 Task: Create in the project TurboCharge and in the Backlog issue 'Integrate a new virtual reality feature into an existing mobile application to enhance user engagement and experience' a child issue 'Serverless computing application testing automation and optimization', and assign it to team member softage.1@softage.net.
Action: Mouse moved to (154, 53)
Screenshot: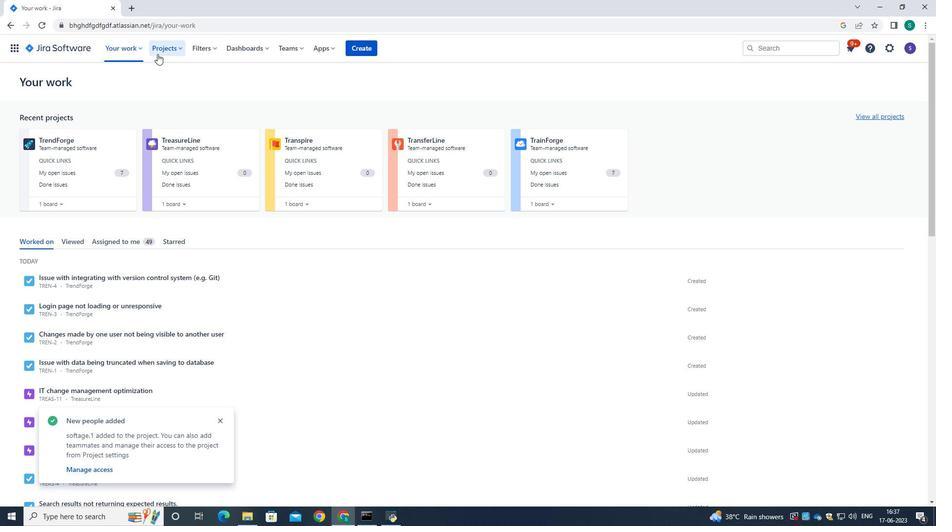 
Action: Mouse pressed left at (154, 53)
Screenshot: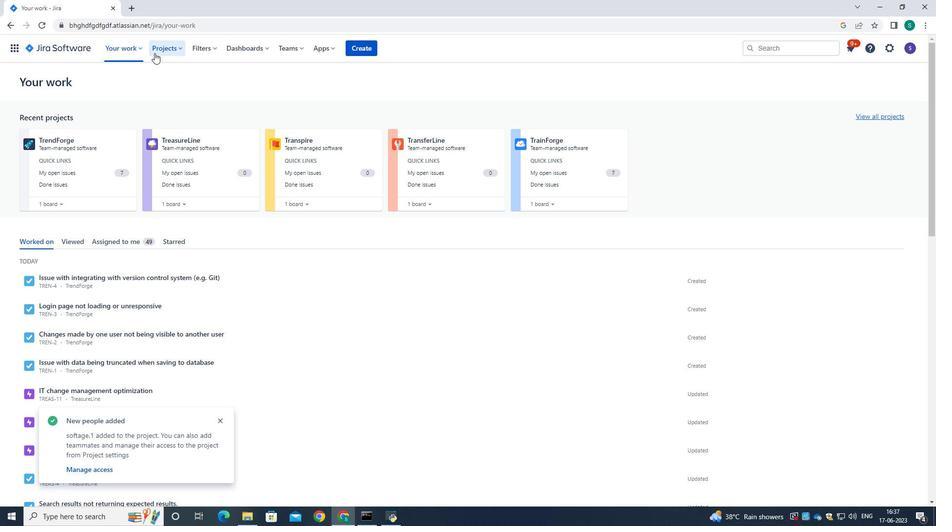 
Action: Mouse moved to (192, 97)
Screenshot: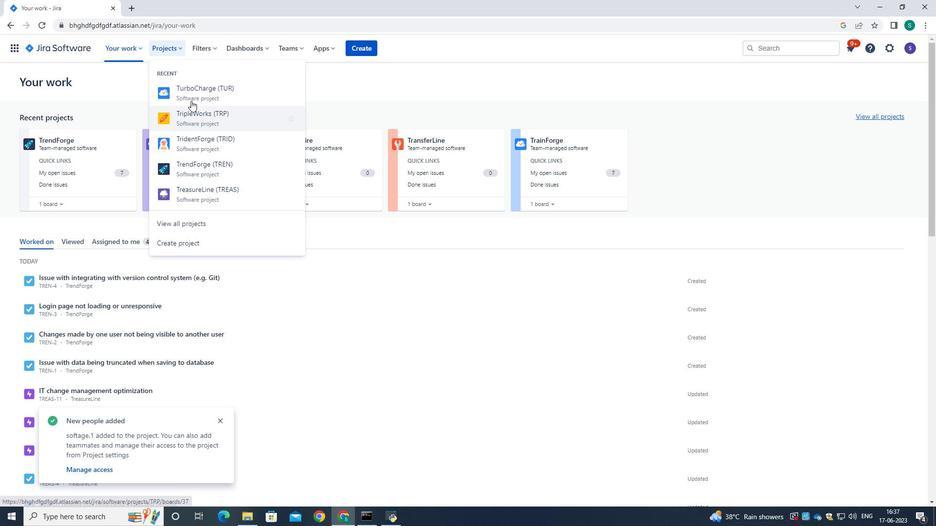 
Action: Mouse pressed left at (192, 97)
Screenshot: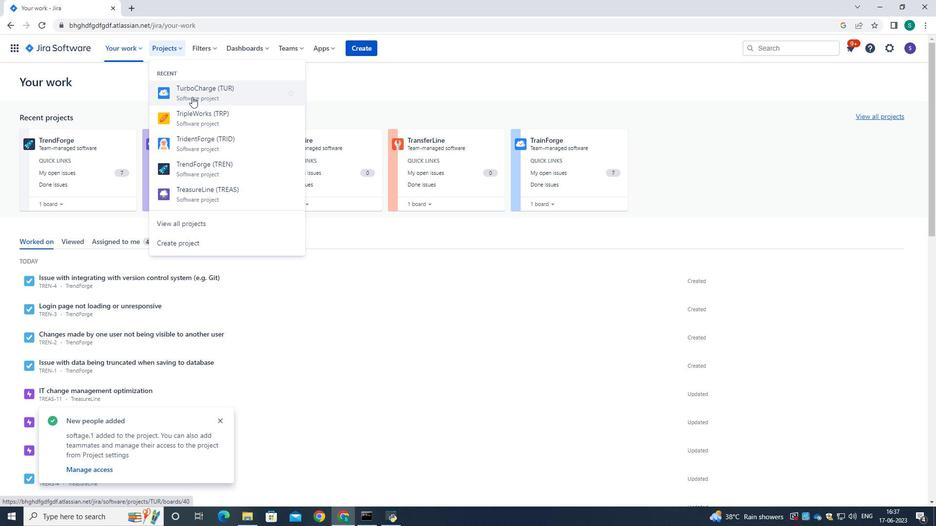 
Action: Mouse moved to (58, 149)
Screenshot: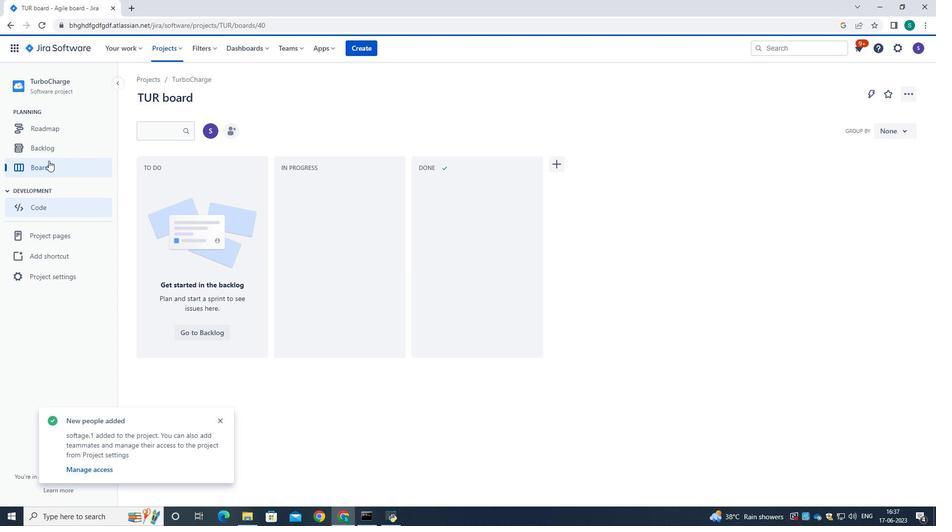 
Action: Mouse pressed left at (58, 149)
Screenshot: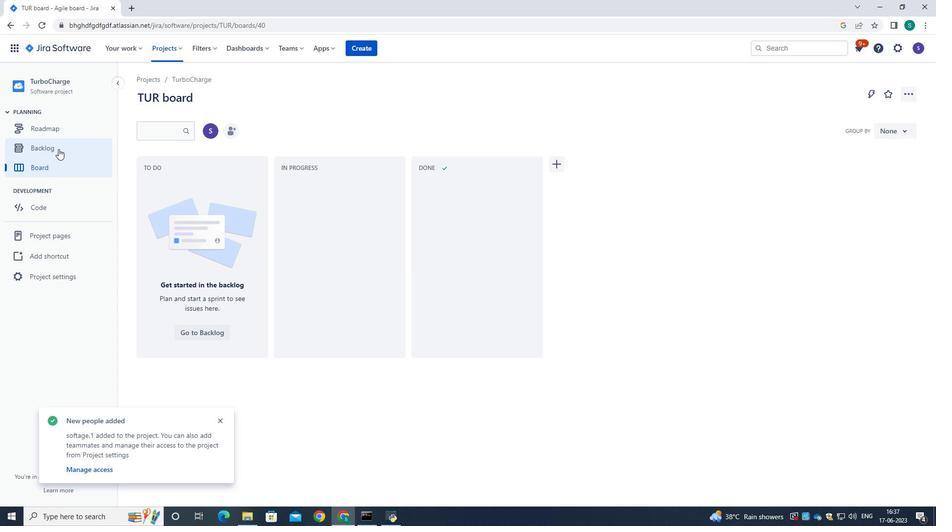 
Action: Mouse moved to (349, 198)
Screenshot: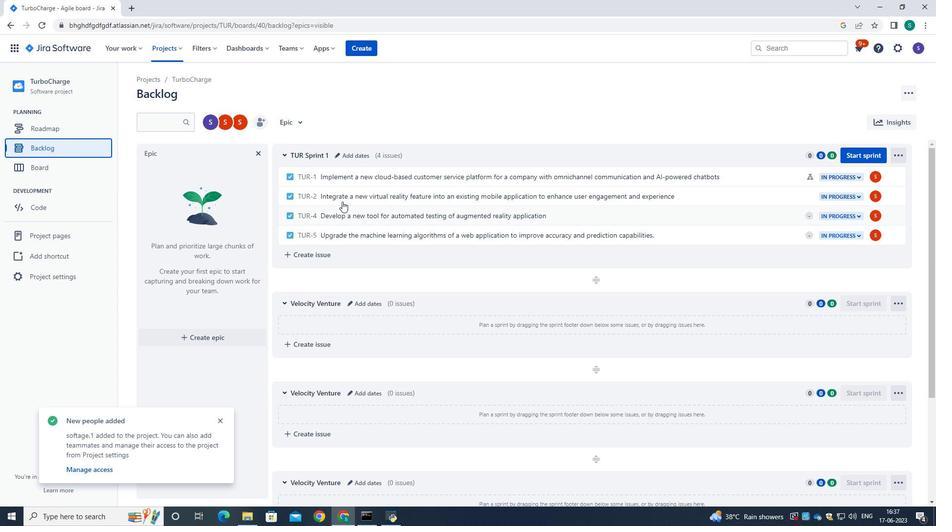 
Action: Mouse pressed left at (349, 198)
Screenshot: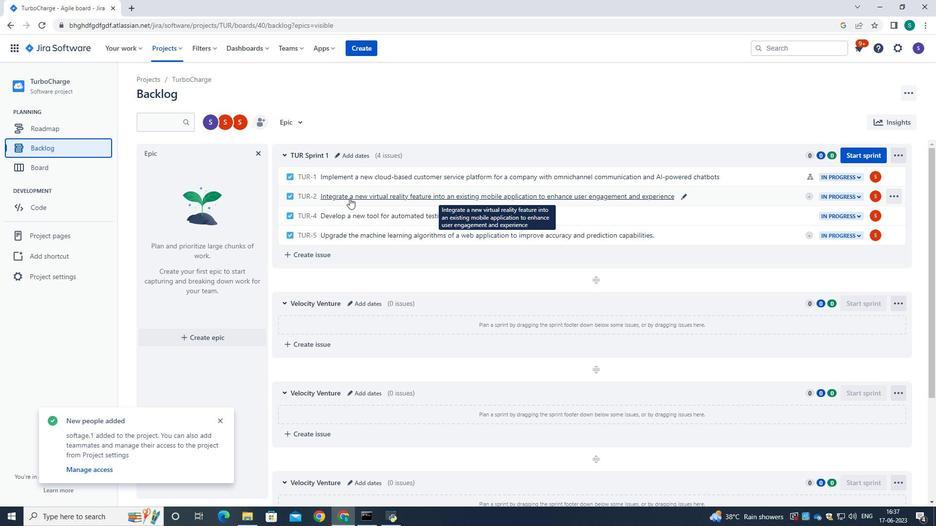 
Action: Mouse moved to (759, 232)
Screenshot: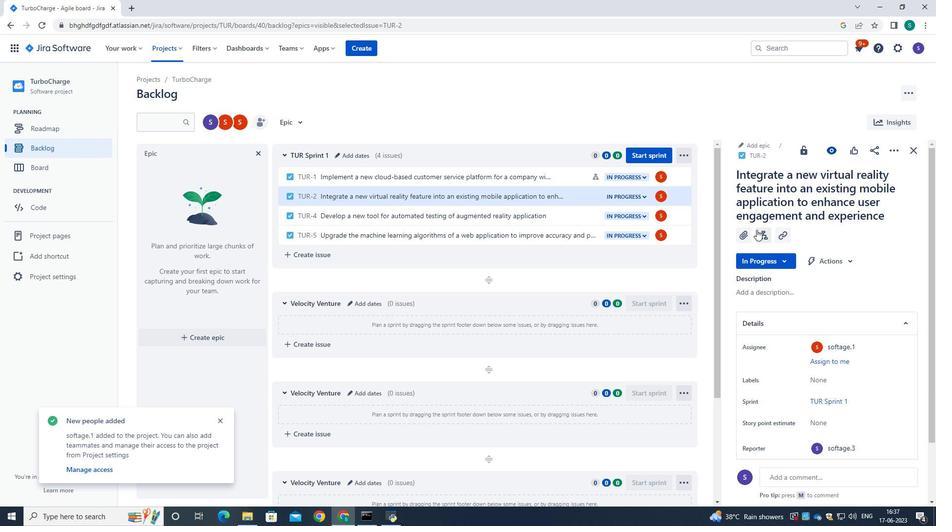 
Action: Mouse pressed left at (759, 232)
Screenshot: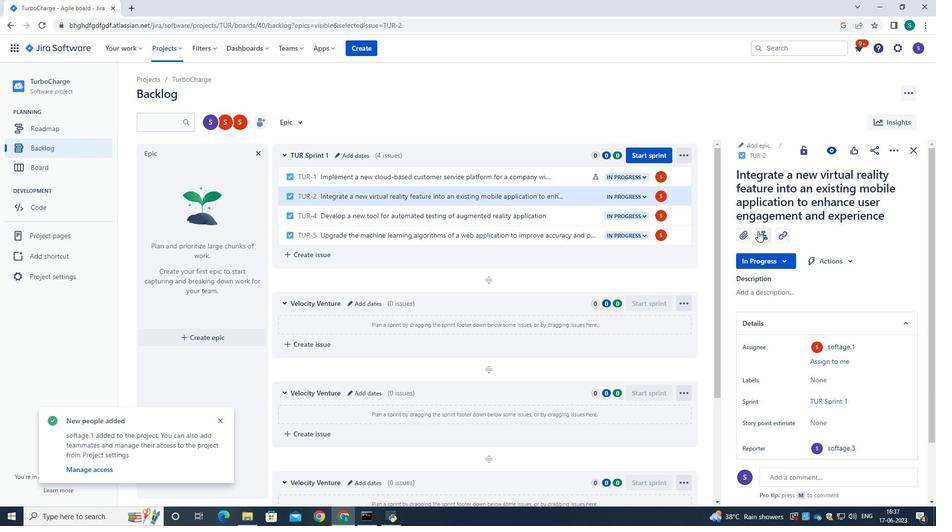 
Action: Mouse moved to (766, 310)
Screenshot: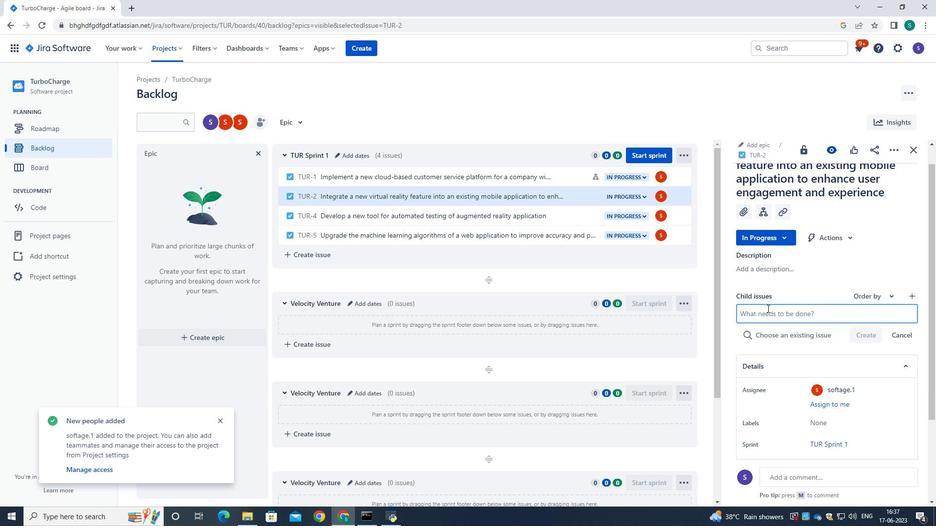 
Action: Mouse pressed left at (766, 310)
Screenshot: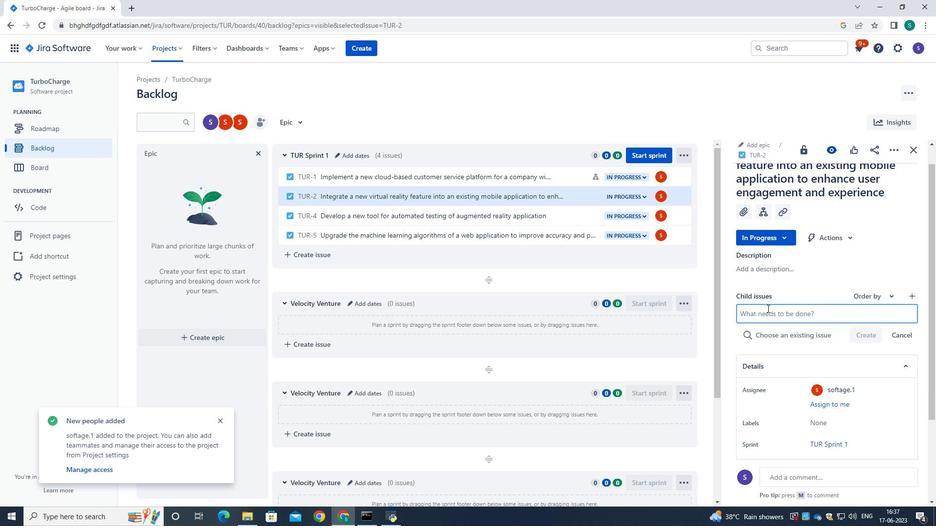 
Action: Key pressed <Key.caps_lock>S<Key.caps_lock>erverless<Key.space><Key.caps_lock><Key.caps_lock>vom<Key.backspace><Key.backspace><Key.backspace>computing<Key.space>application<Key.space>testing<Key.space>automation<Key.space>and<Key.space>optimization
Screenshot: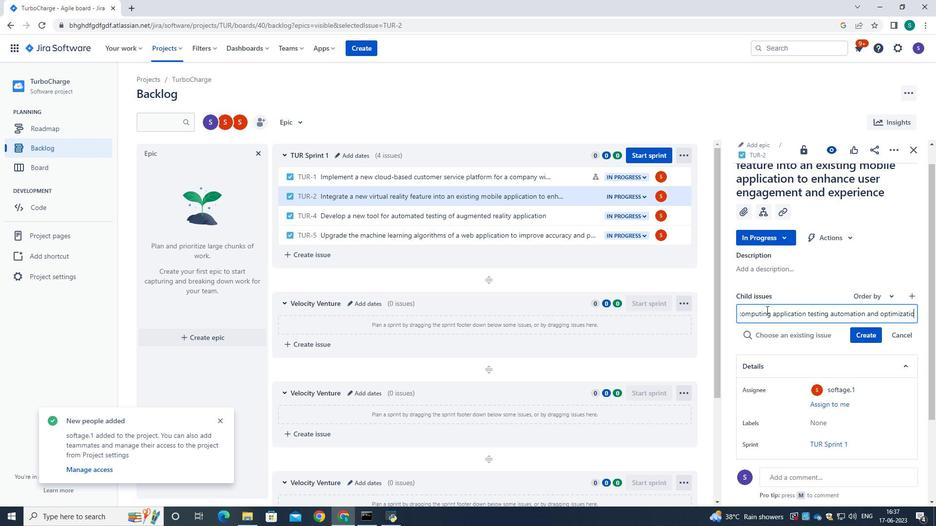 
Action: Mouse moved to (858, 332)
Screenshot: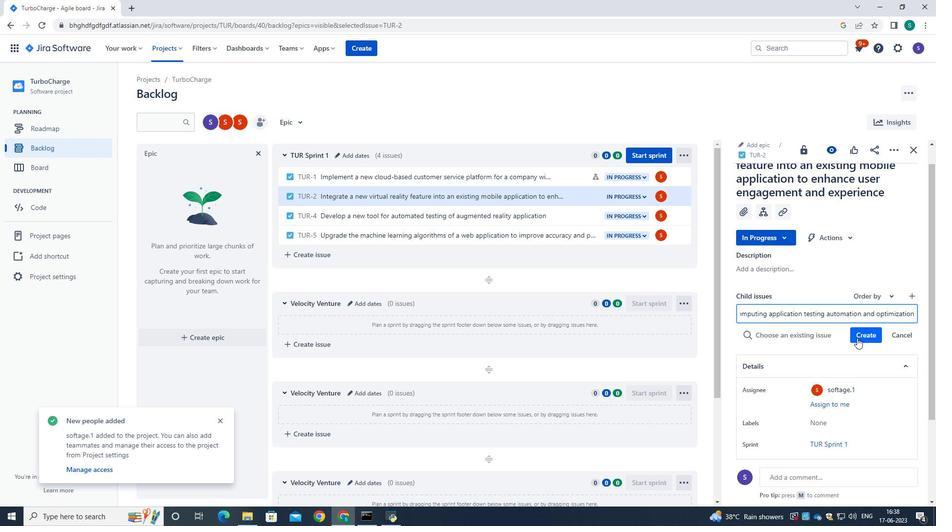 
Action: Mouse pressed left at (858, 332)
Screenshot: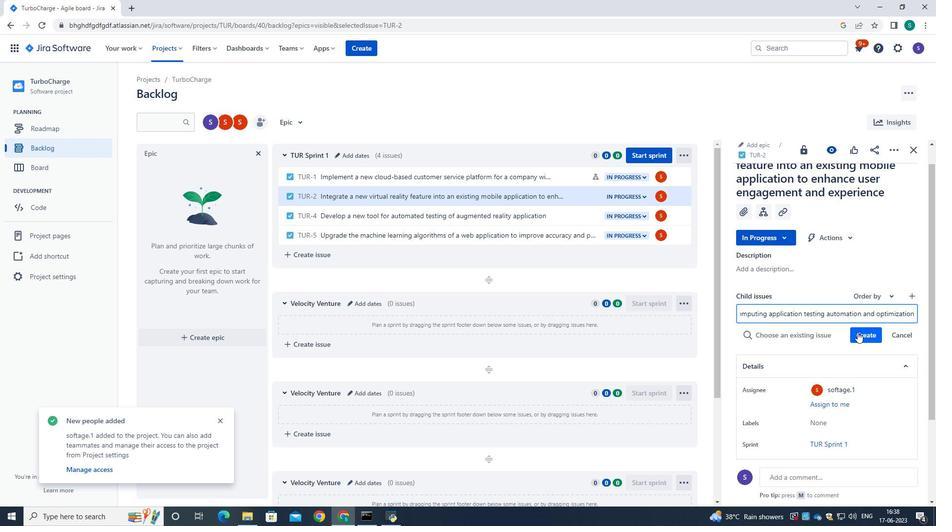 
Action: Mouse moved to (871, 317)
Screenshot: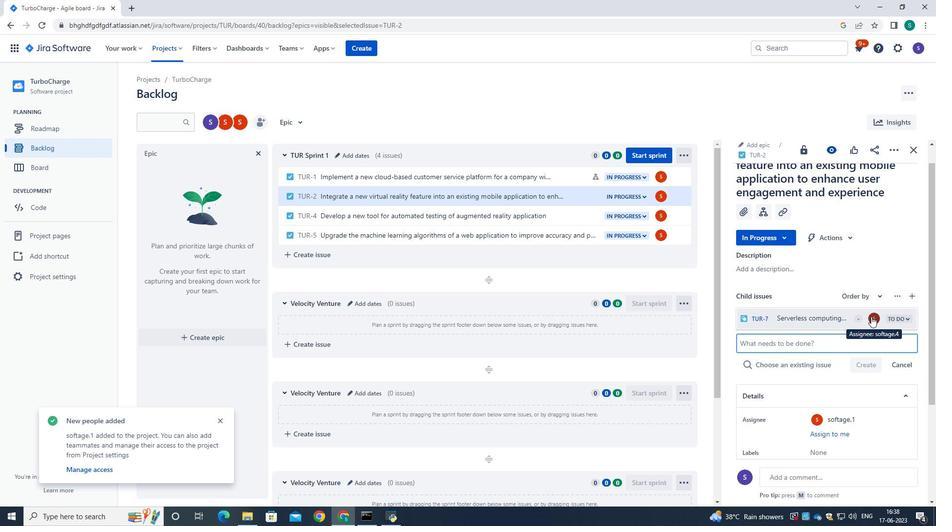 
Action: Mouse pressed left at (871, 317)
Screenshot: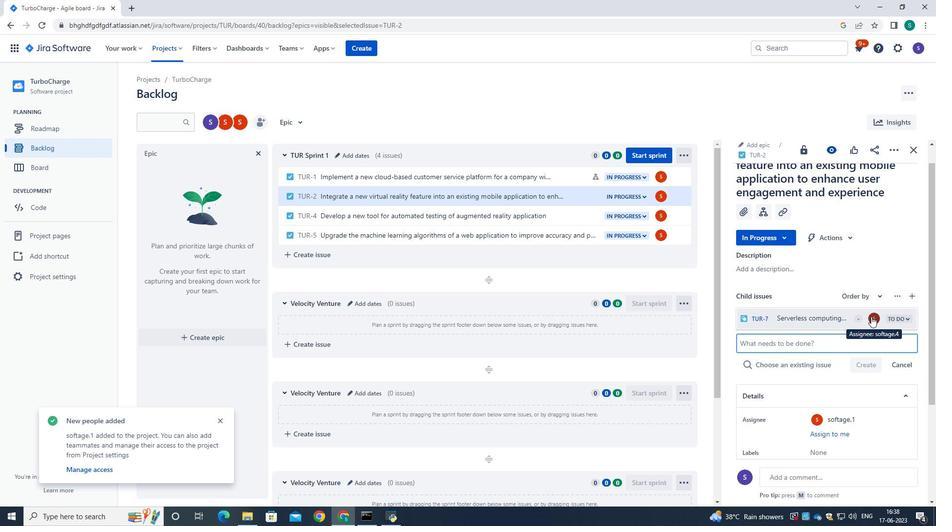 
Action: Mouse moved to (794, 266)
Screenshot: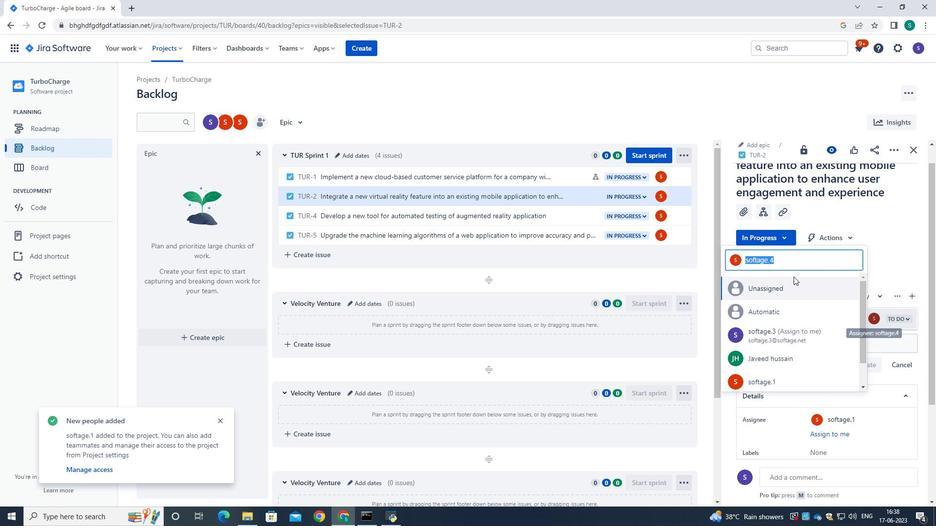 
Action: Key pressed softage.1<Key.shift>@softage.net
Screenshot: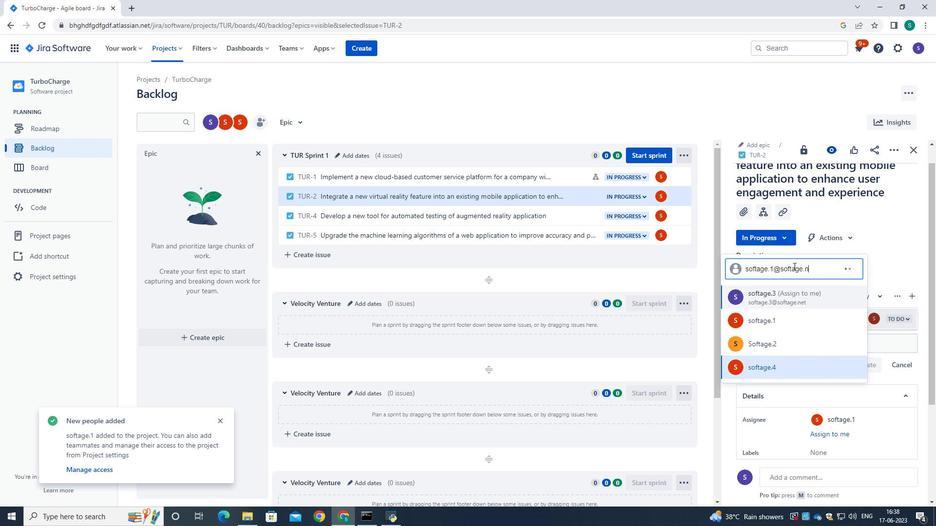 
Action: Mouse moved to (771, 324)
Screenshot: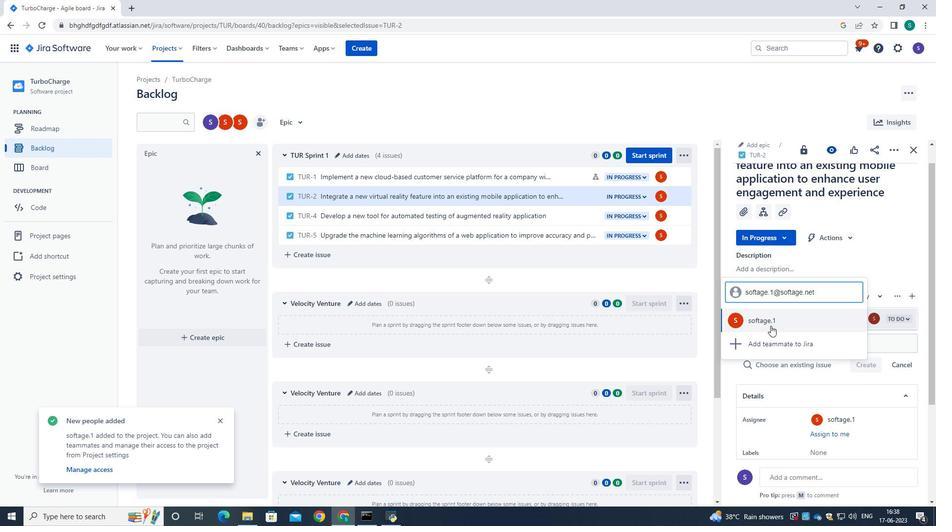 
Action: Mouse pressed left at (771, 324)
Screenshot: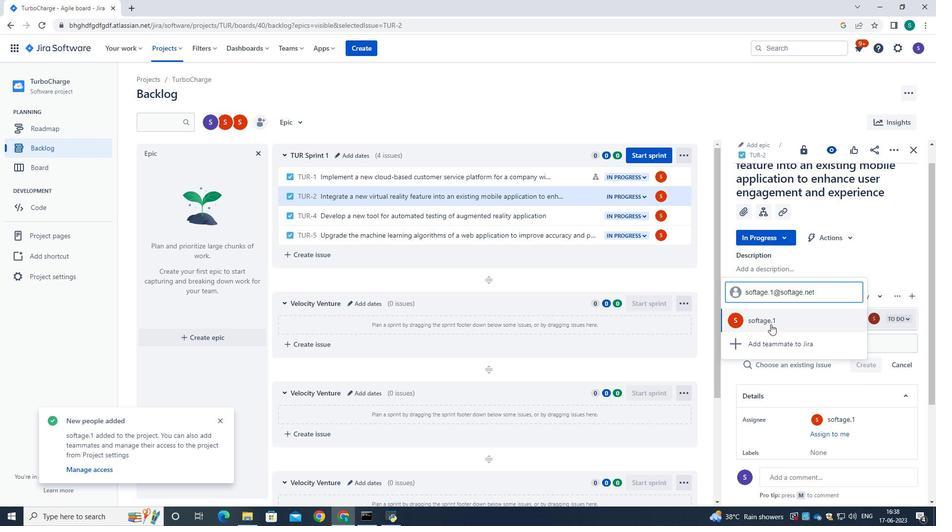 
Action: Mouse moved to (660, 117)
Screenshot: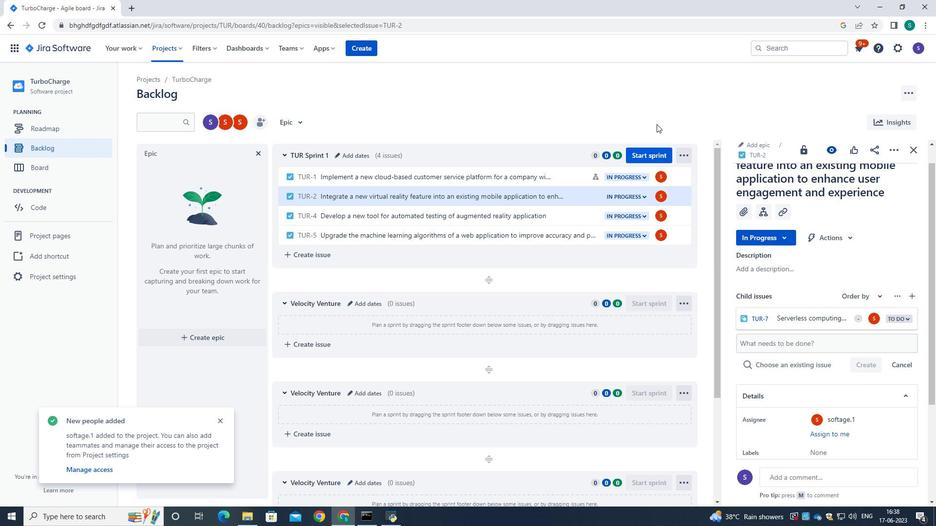 
Action: Mouse pressed left at (660, 117)
Screenshot: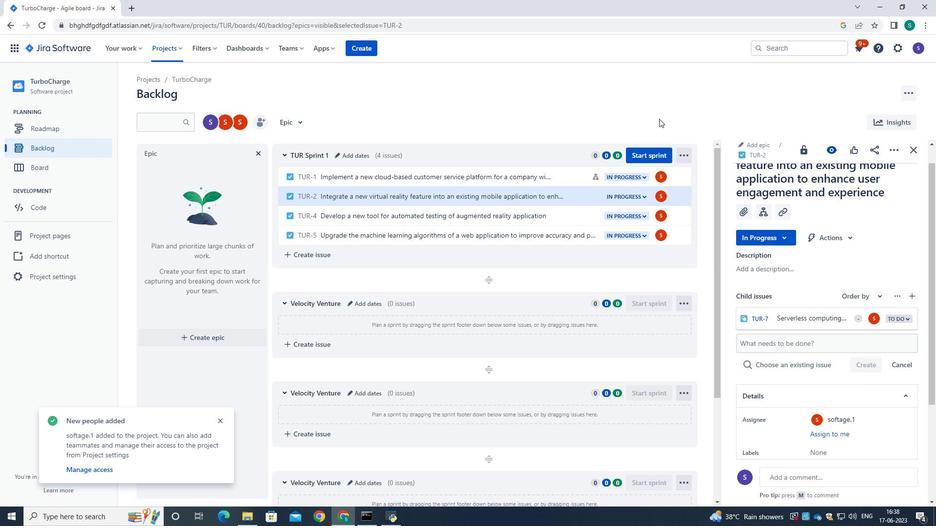 
